 Task: Add Attachment from computer to Card Card0000000101 in Board Board0000000026 in Workspace WS0000000009 in Trello. Add Cover Purple to Card Card0000000101 in Board Board0000000026 in Workspace WS0000000009 in Trello. Add "Move Card To …" Button titled Button0000000101 to "top" of the list "To Do" to Card Card0000000101 in Board Board0000000026 in Workspace WS0000000009 in Trello. Add Description DS0000000101 to Card Card0000000101 in Board Board0000000026 in Workspace WS0000000009 in Trello. Add Comment CM0000000101 to Card Card0000000101 in Board Board0000000026 in Workspace WS0000000009 in Trello
Action: Mouse scrolled (615, 565) with delta (0, 0)
Screenshot: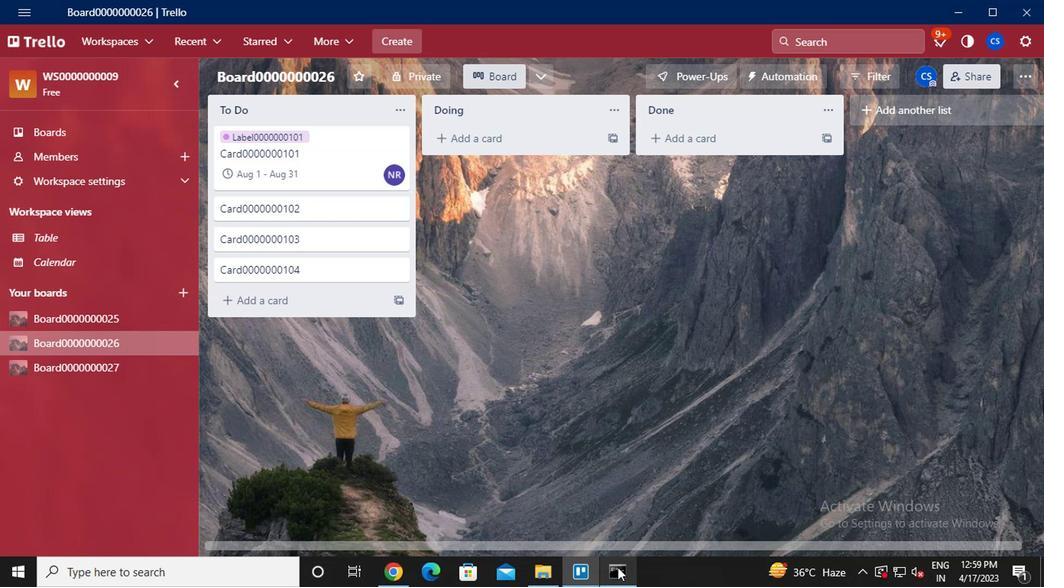 
Action: Mouse moved to (323, 168)
Screenshot: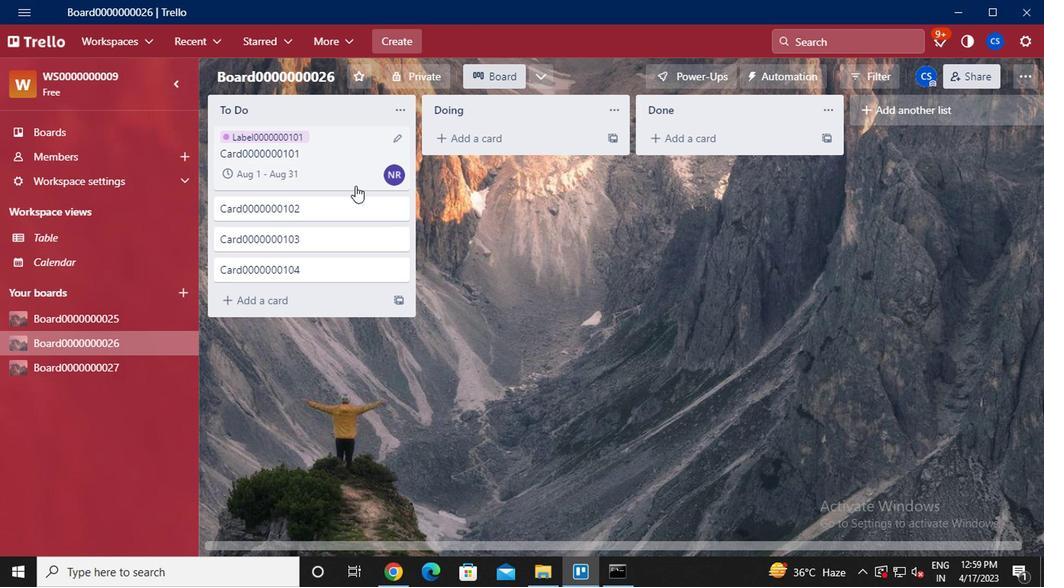 
Action: Mouse pressed left at (323, 168)
Screenshot: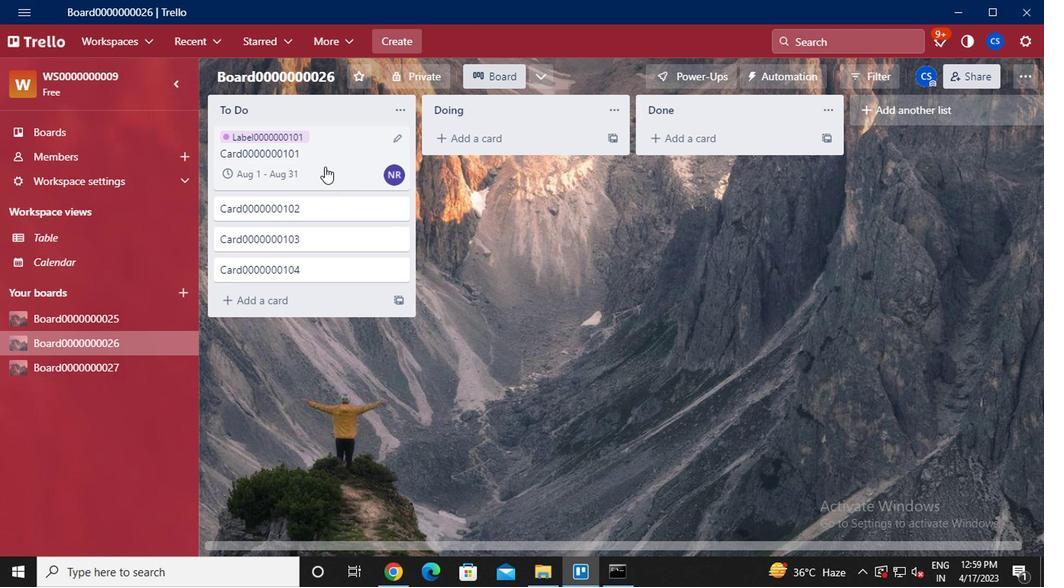 
Action: Mouse moved to (711, 261)
Screenshot: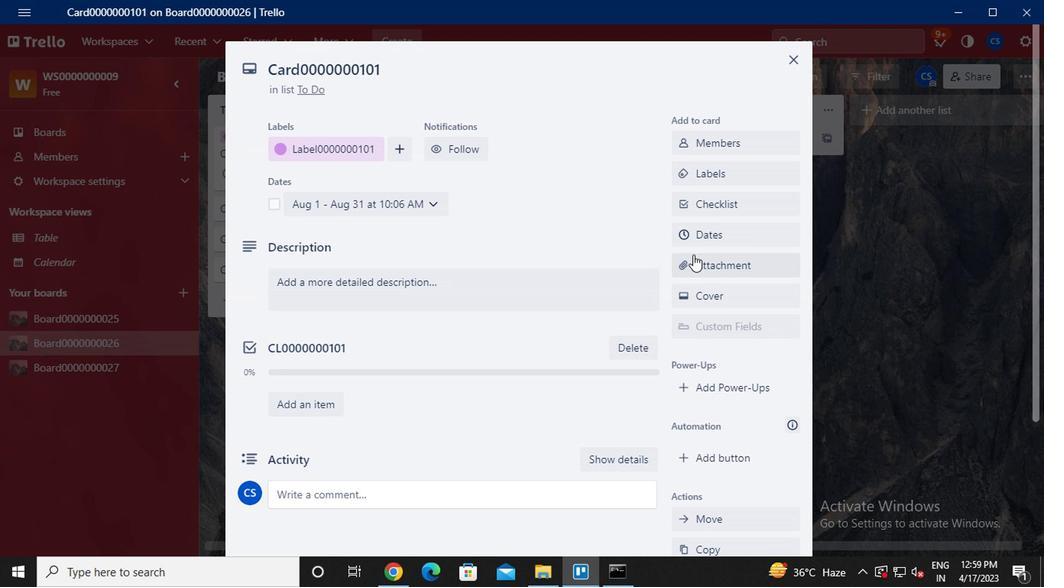 
Action: Mouse pressed left at (711, 261)
Screenshot: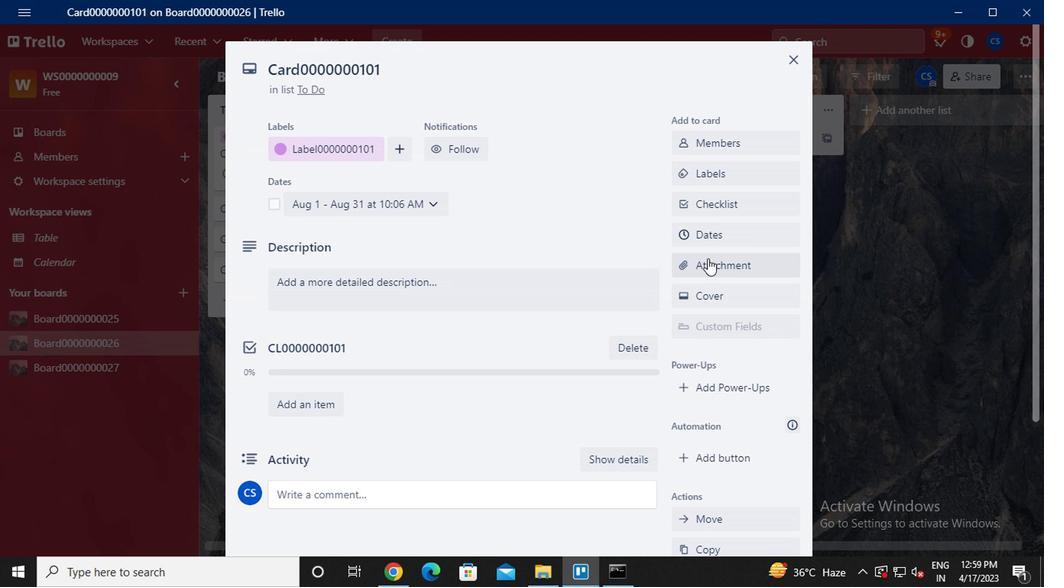 
Action: Mouse moved to (725, 128)
Screenshot: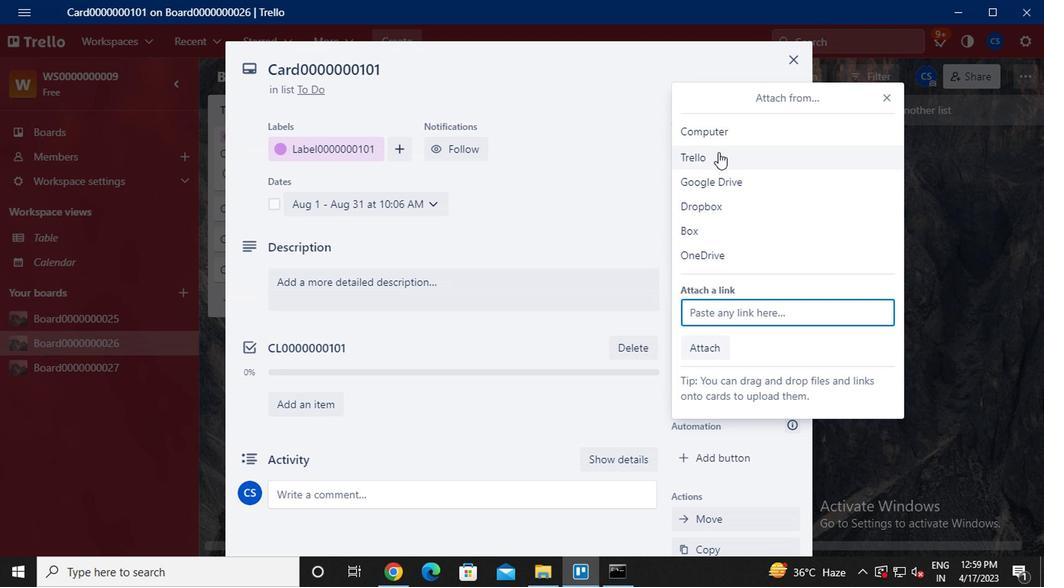 
Action: Mouse pressed left at (725, 128)
Screenshot: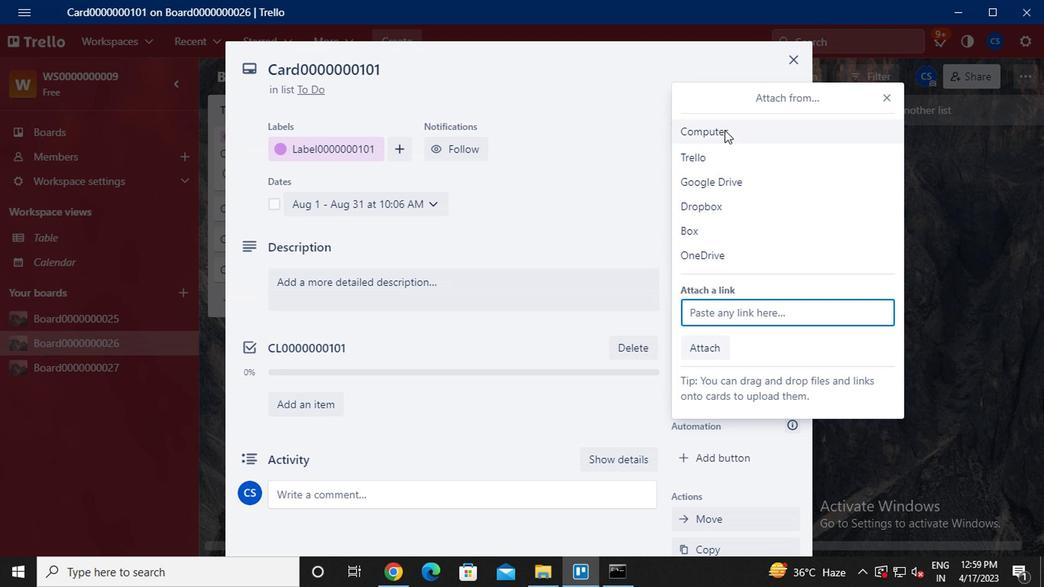 
Action: Mouse moved to (202, 168)
Screenshot: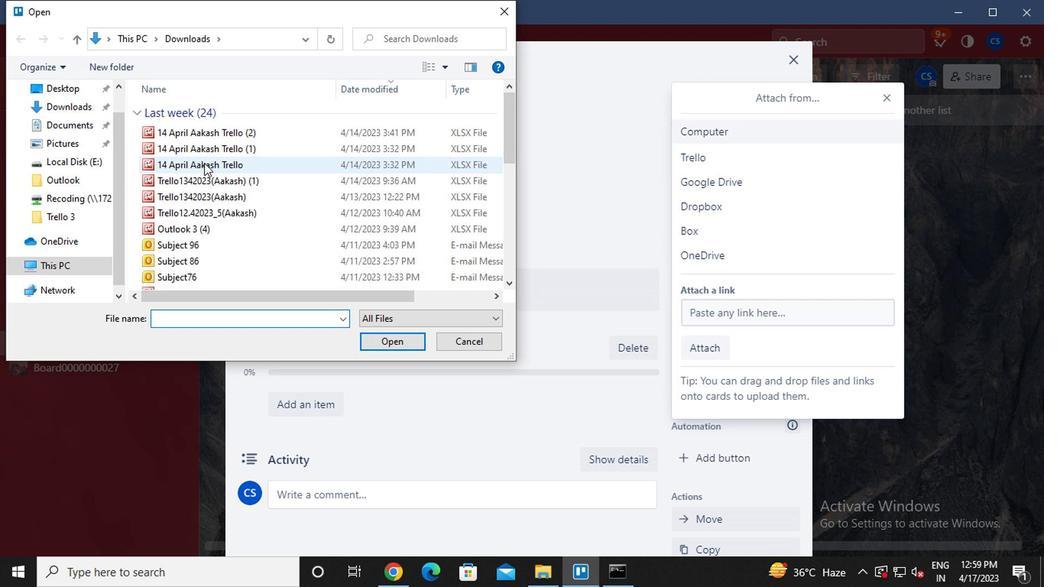 
Action: Mouse pressed left at (202, 168)
Screenshot: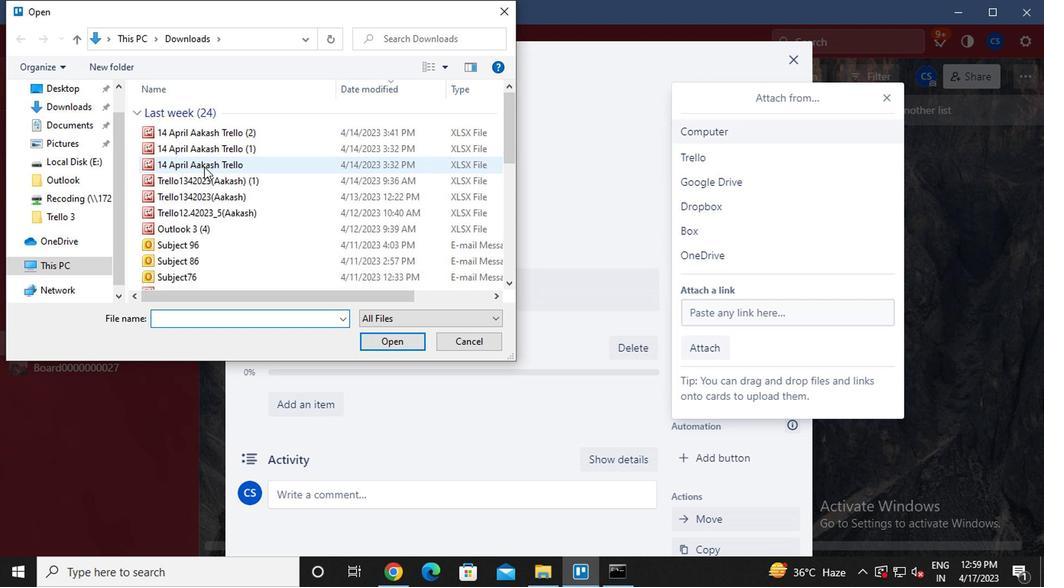 
Action: Mouse pressed left at (202, 168)
Screenshot: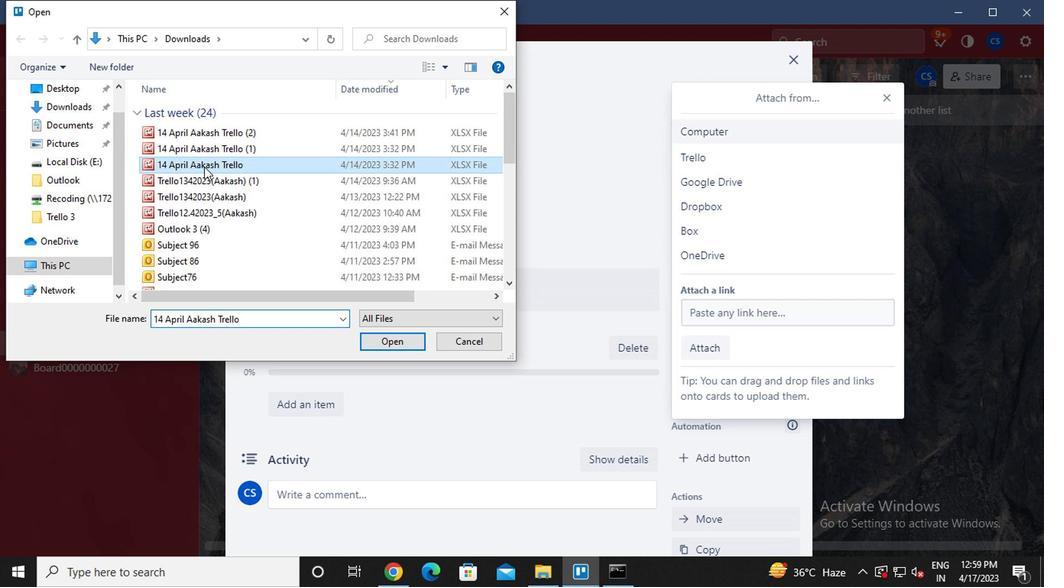 
Action: Mouse moved to (719, 292)
Screenshot: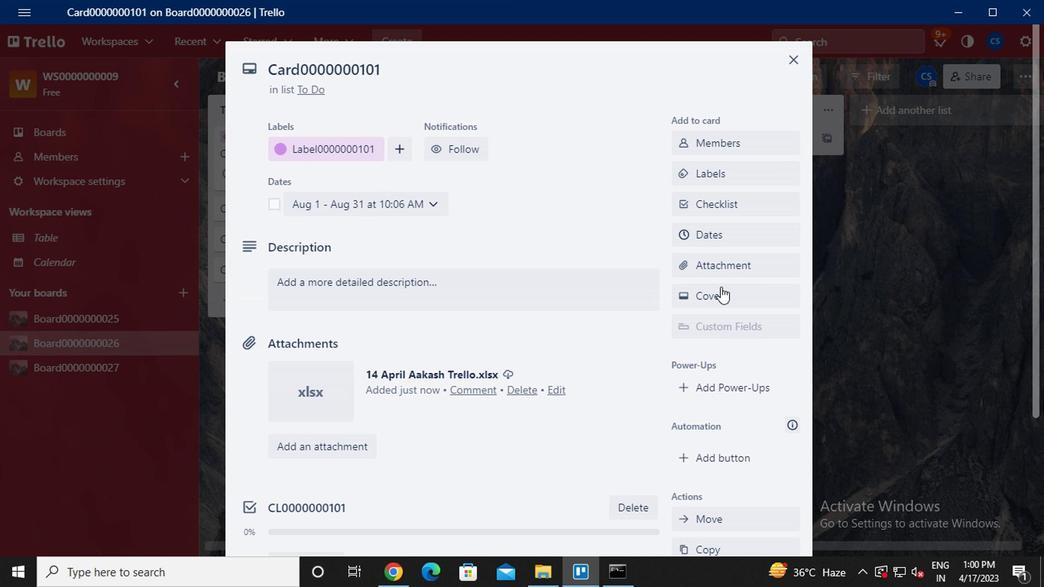 
Action: Mouse pressed left at (719, 292)
Screenshot: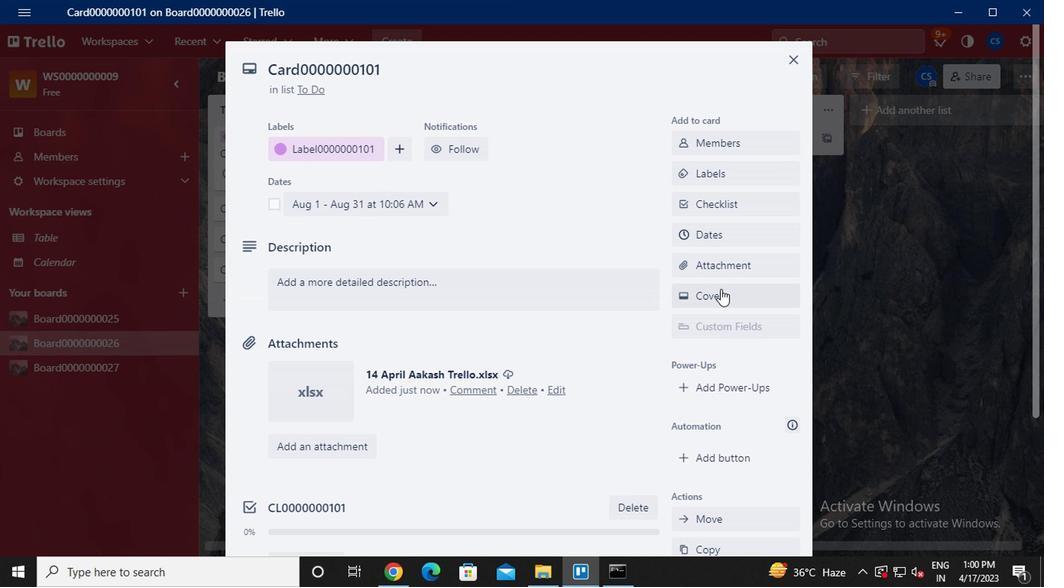 
Action: Mouse moved to (872, 246)
Screenshot: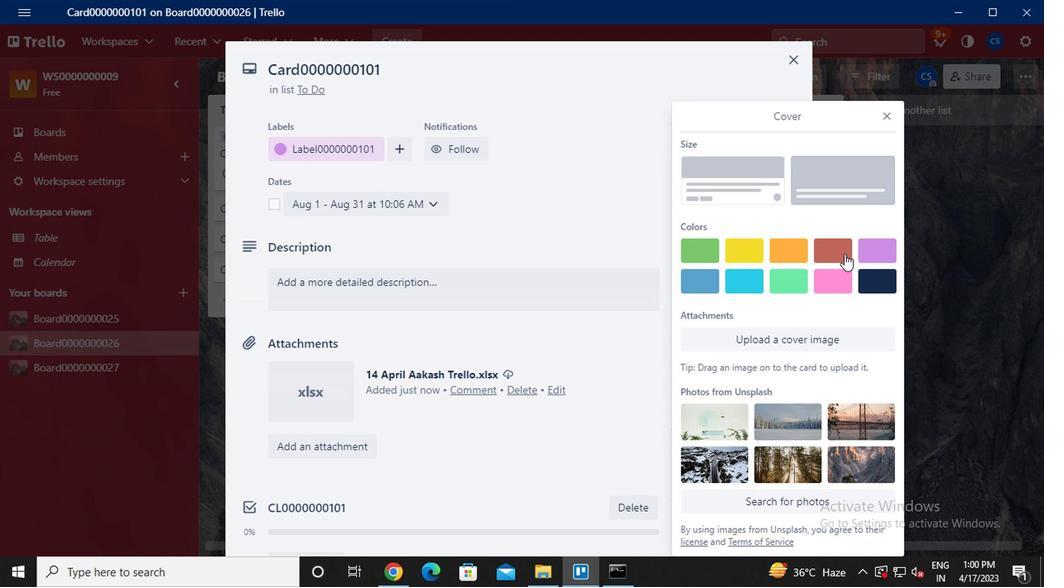 
Action: Mouse pressed left at (872, 246)
Screenshot: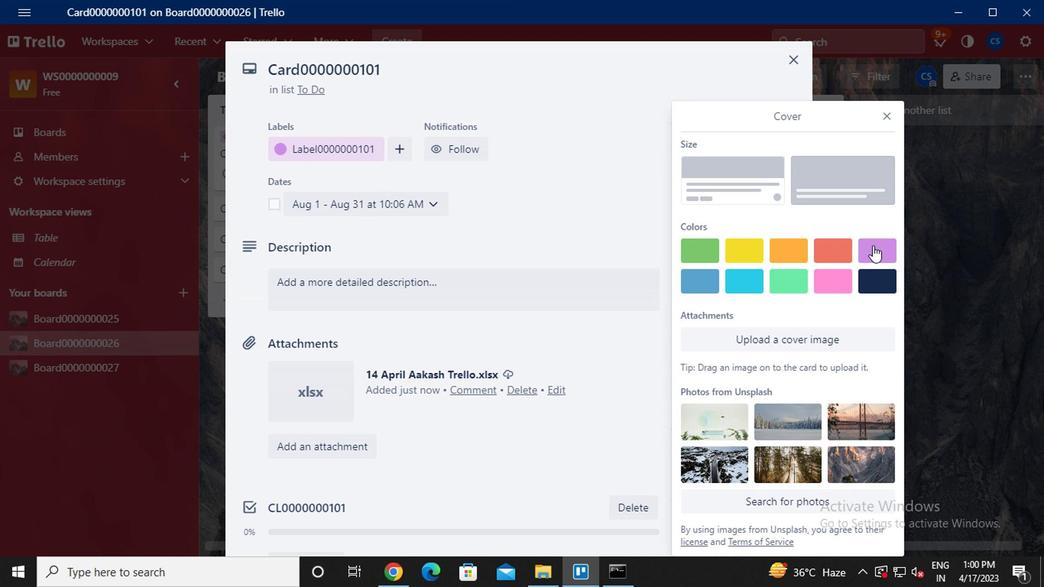 
Action: Mouse moved to (885, 94)
Screenshot: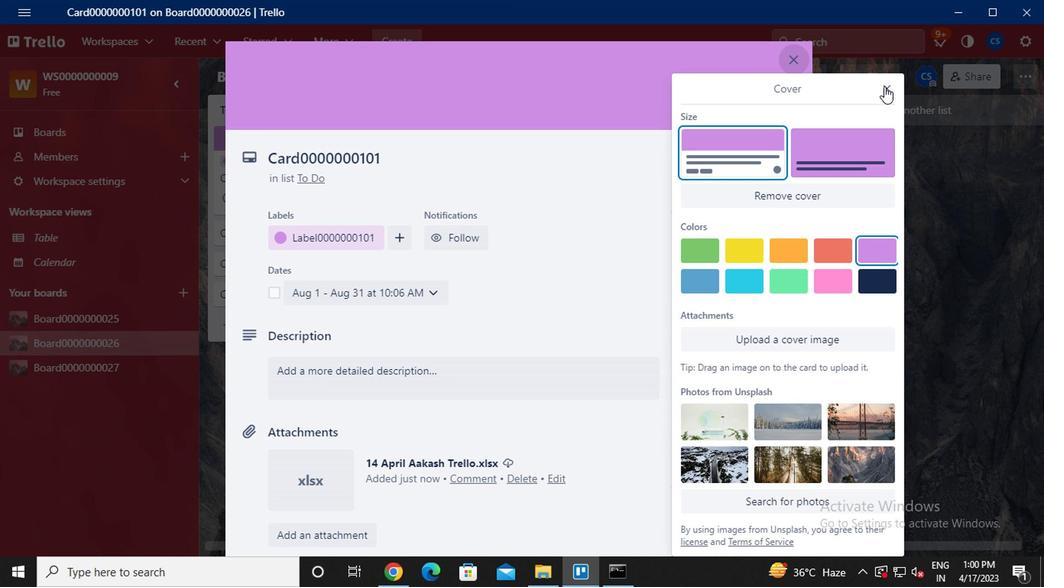 
Action: Mouse pressed left at (885, 94)
Screenshot: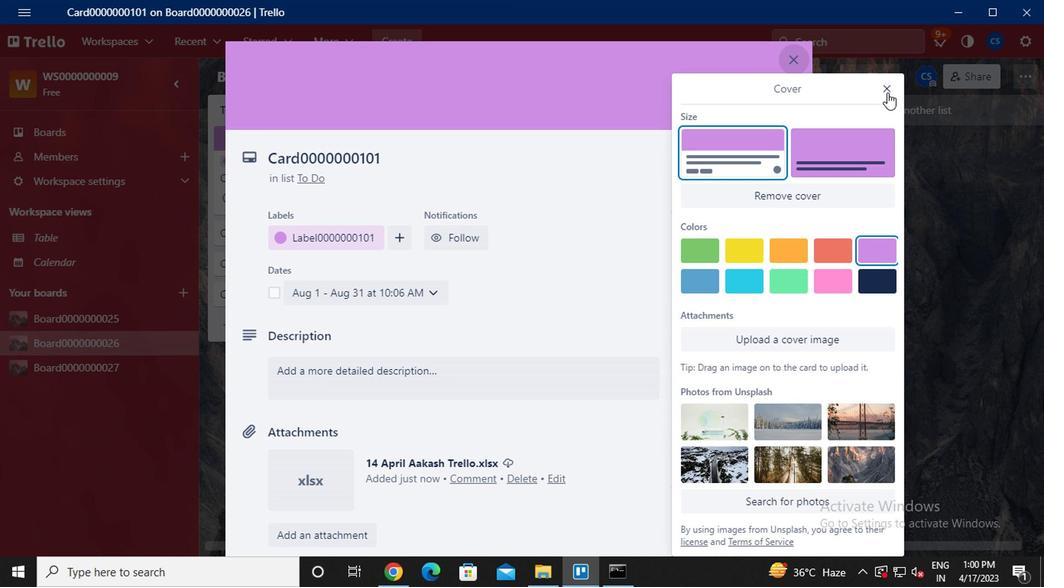 
Action: Mouse moved to (664, 389)
Screenshot: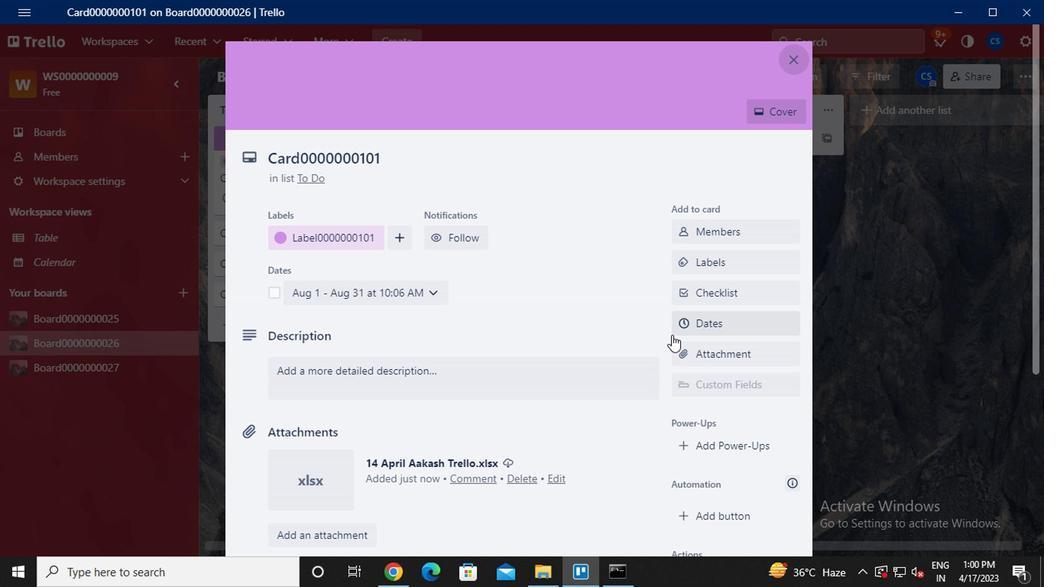 
Action: Mouse scrolled (664, 387) with delta (0, -1)
Screenshot: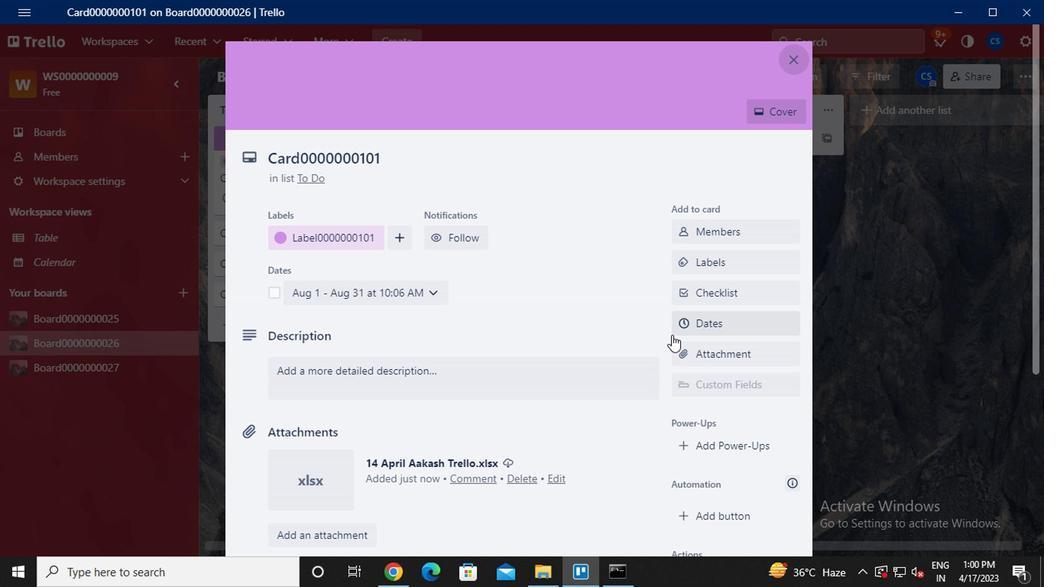 
Action: Mouse scrolled (664, 387) with delta (0, -1)
Screenshot: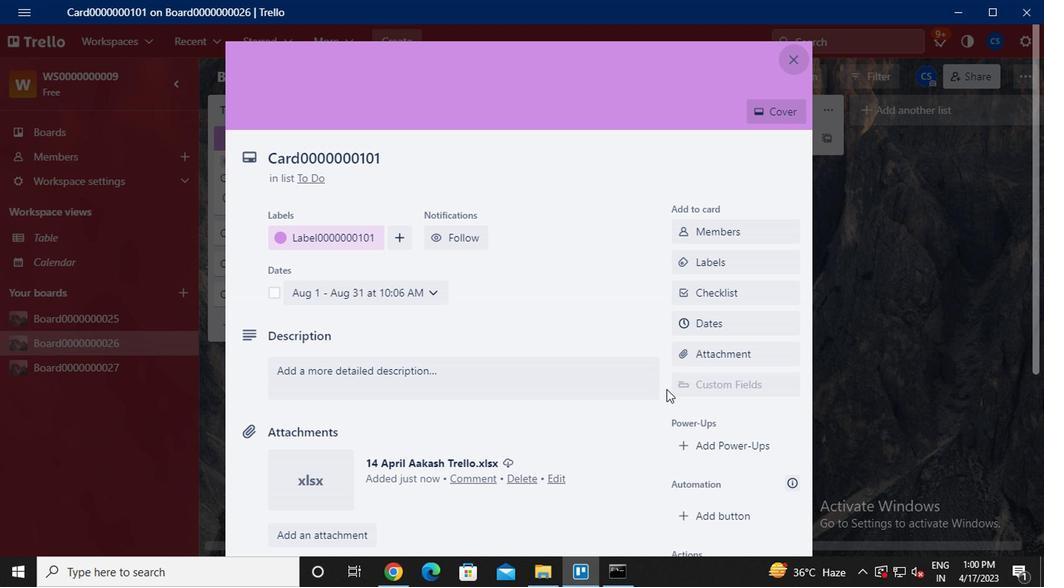 
Action: Mouse scrolled (664, 387) with delta (0, -1)
Screenshot: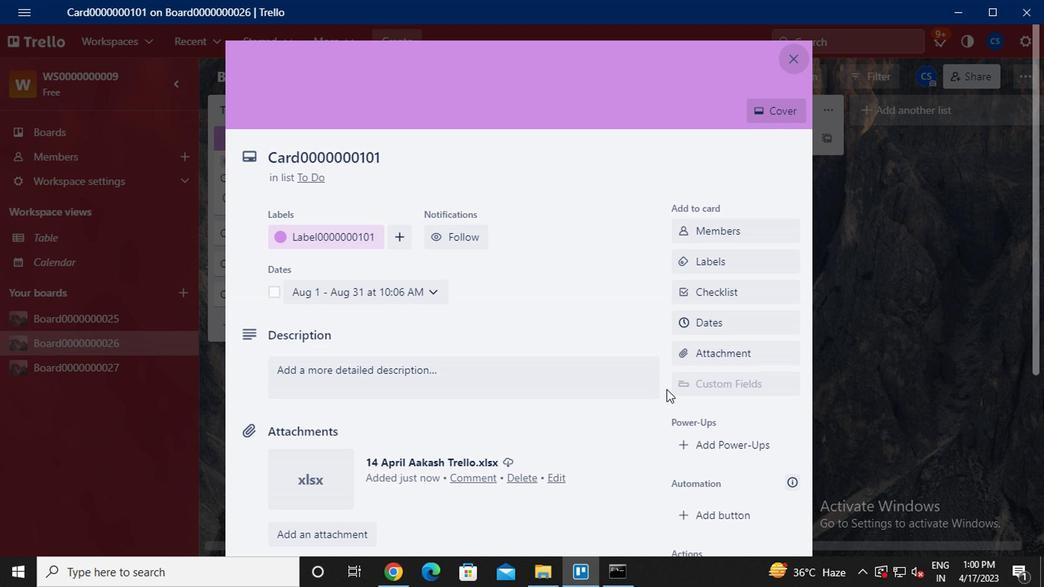 
Action: Mouse moved to (727, 285)
Screenshot: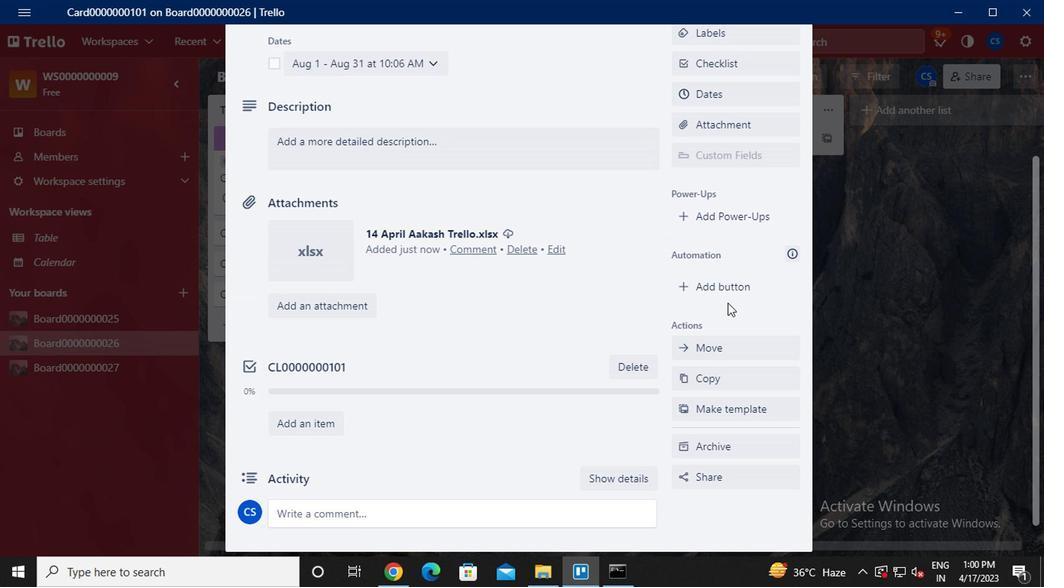 
Action: Mouse pressed left at (727, 285)
Screenshot: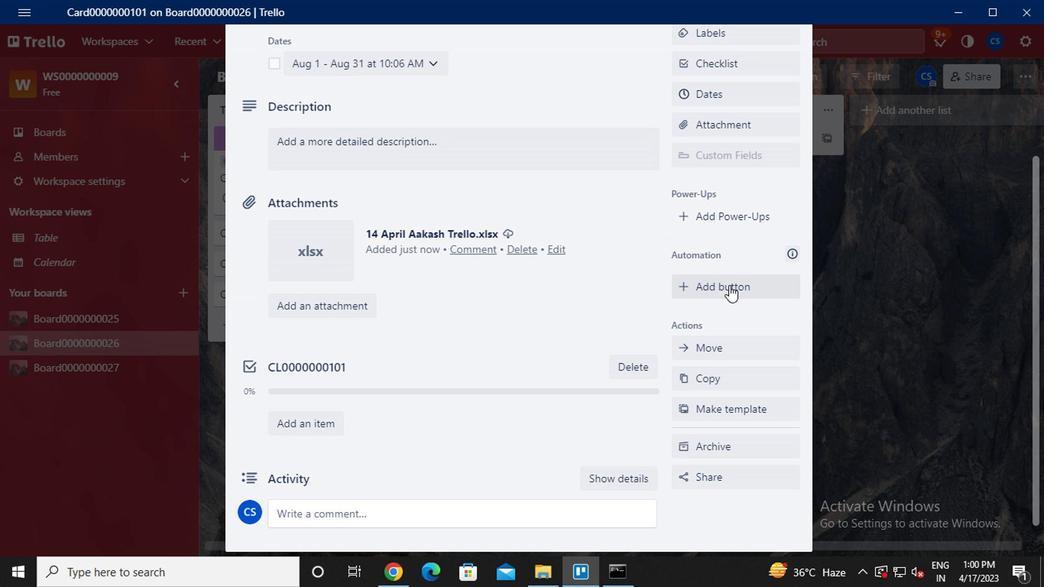 
Action: Mouse moved to (747, 147)
Screenshot: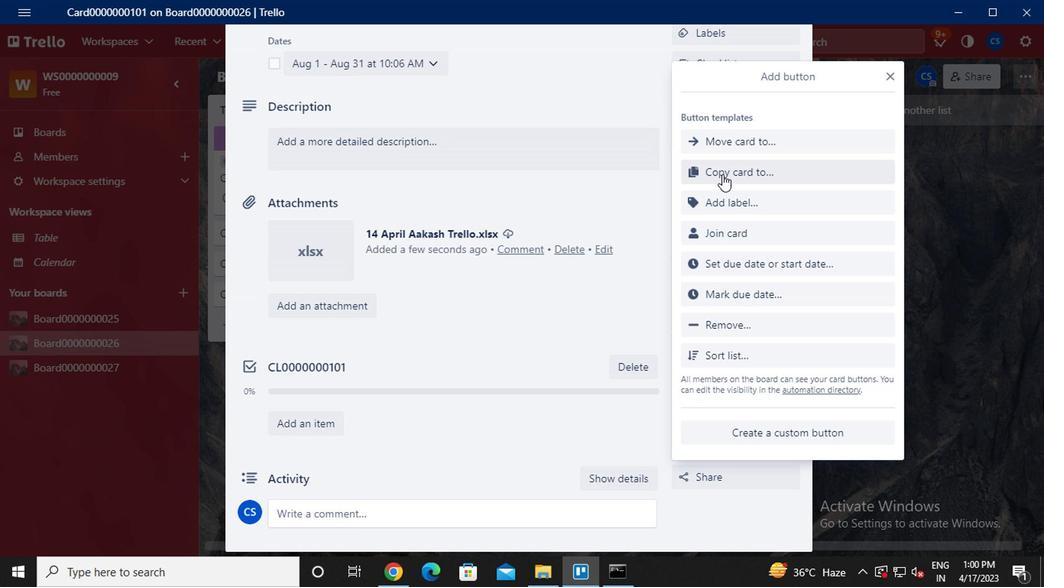 
Action: Mouse pressed left at (747, 147)
Screenshot: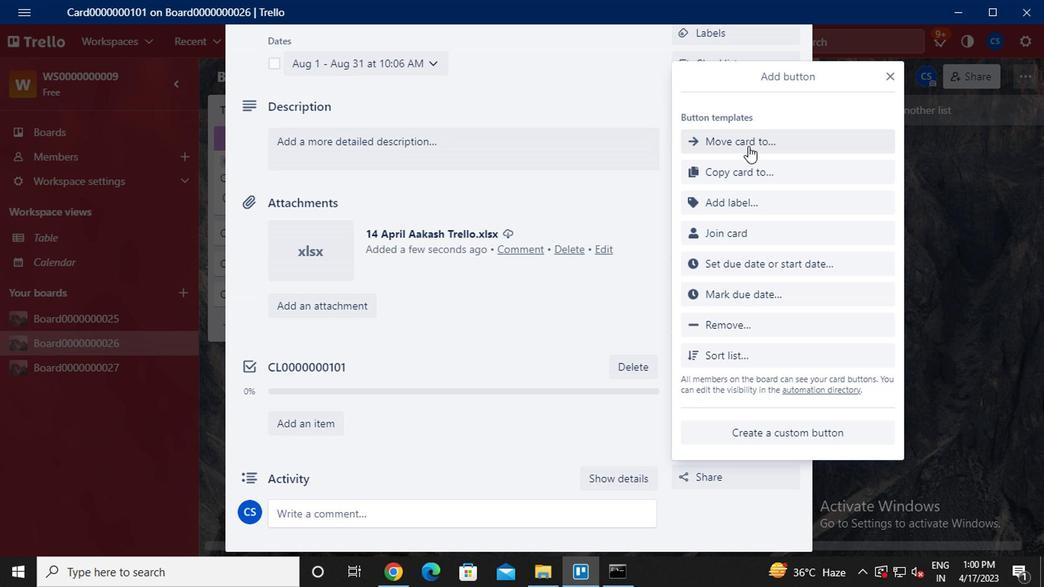 
Action: Mouse moved to (634, 306)
Screenshot: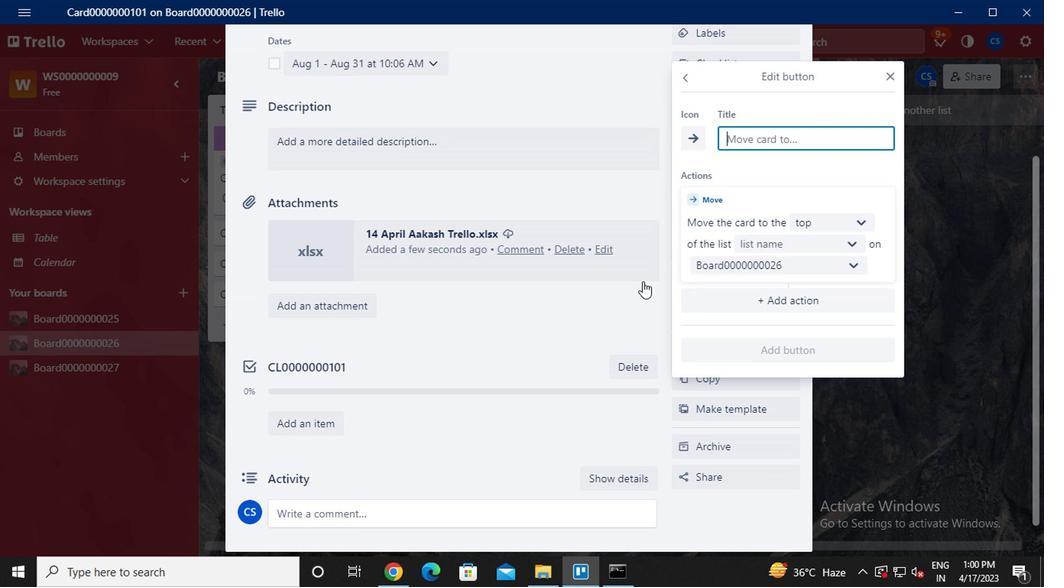 
Action: Key pressed b<Key.caps_lock>utton00000101
Screenshot: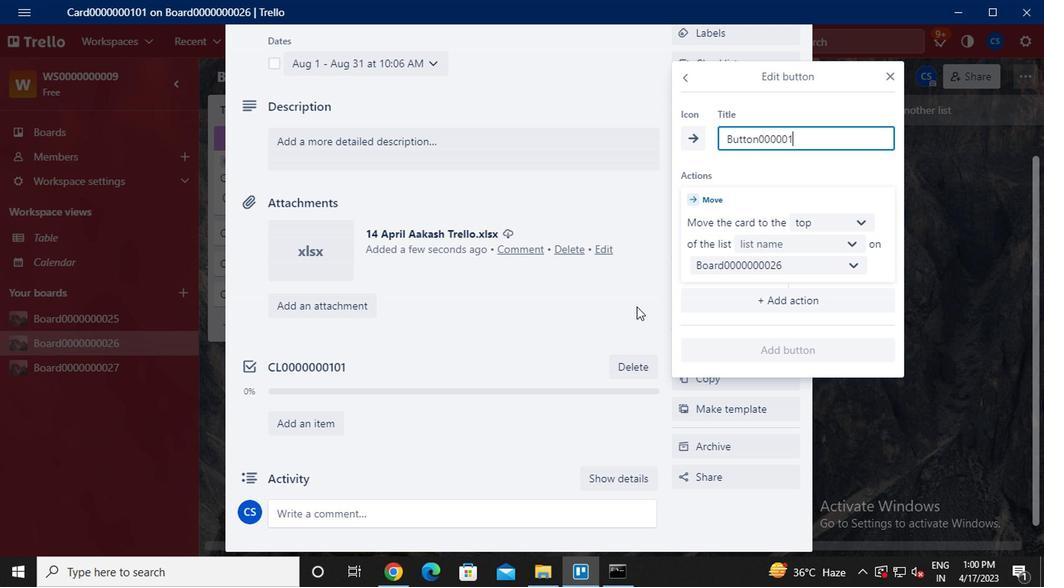 
Action: Mouse moved to (790, 250)
Screenshot: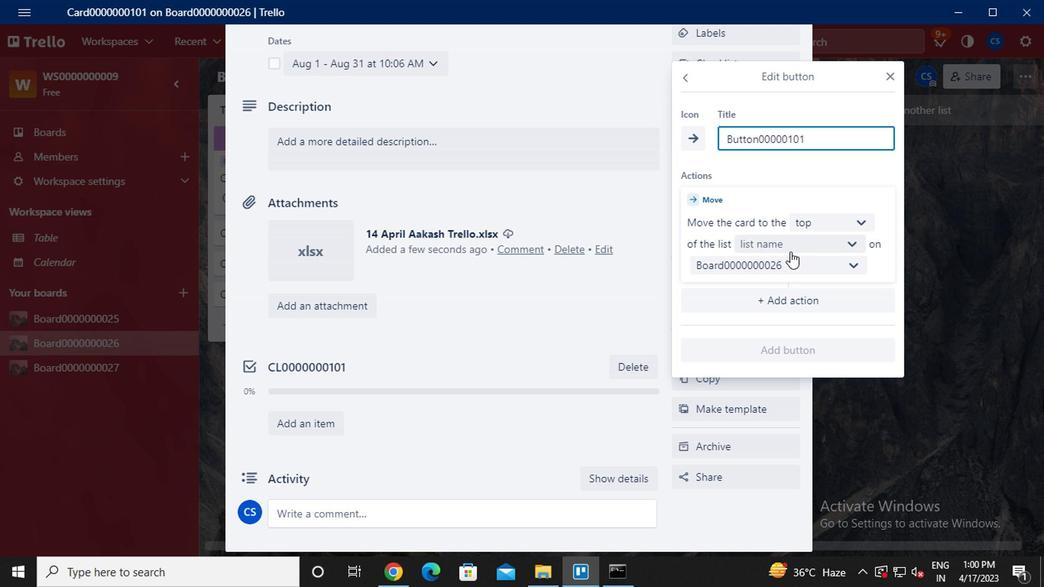 
Action: Mouse pressed left at (790, 250)
Screenshot: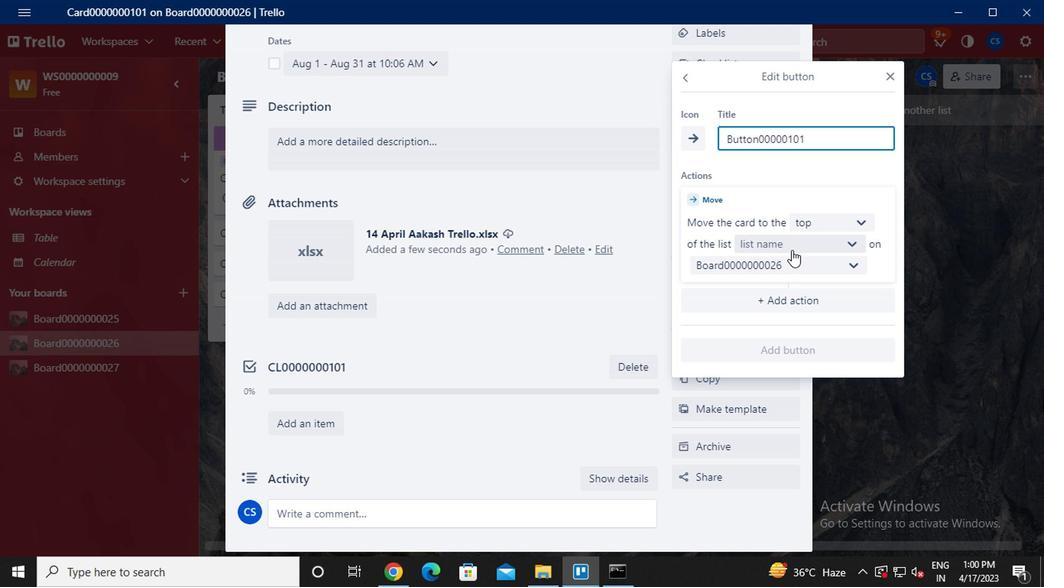 
Action: Mouse moved to (781, 283)
Screenshot: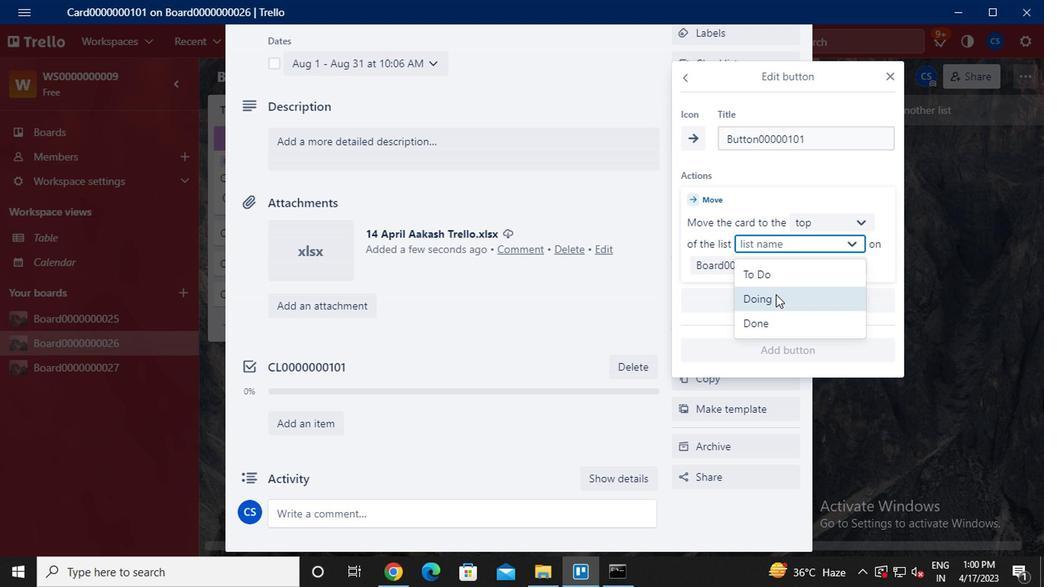 
Action: Mouse pressed left at (781, 283)
Screenshot: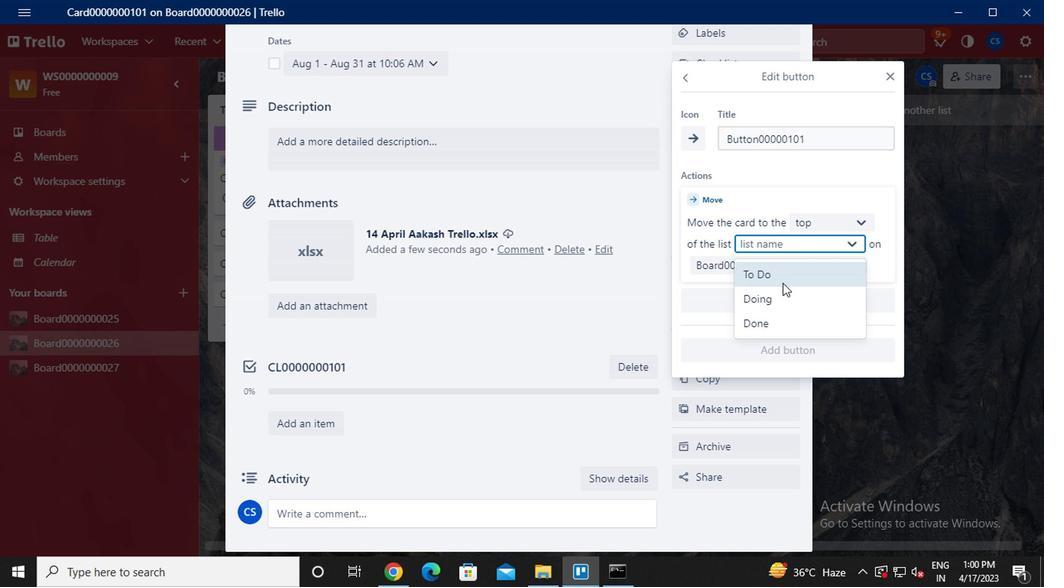 
Action: Mouse moved to (780, 352)
Screenshot: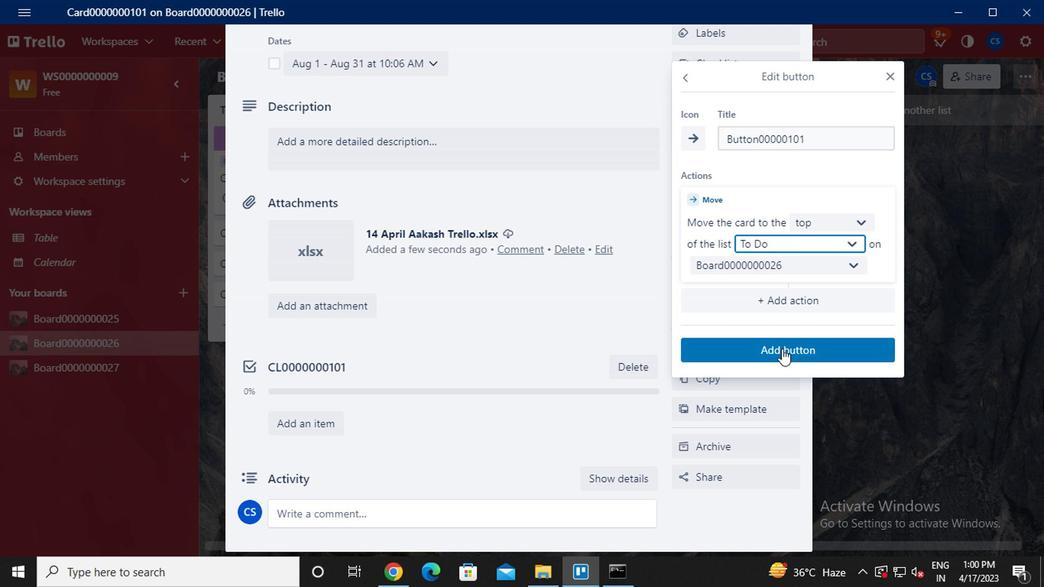 
Action: Mouse pressed left at (780, 352)
Screenshot: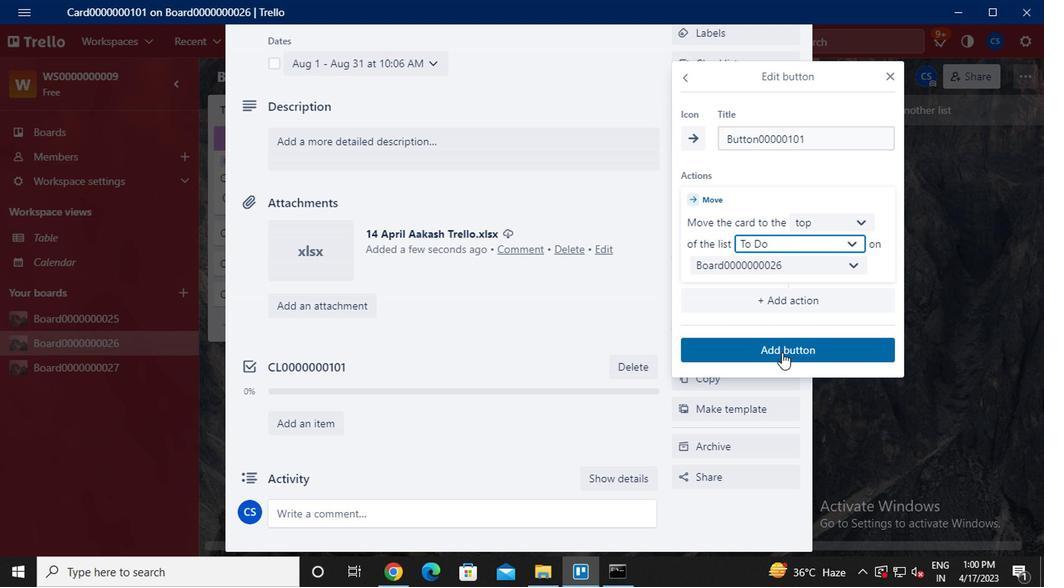 
Action: Mouse moved to (347, 144)
Screenshot: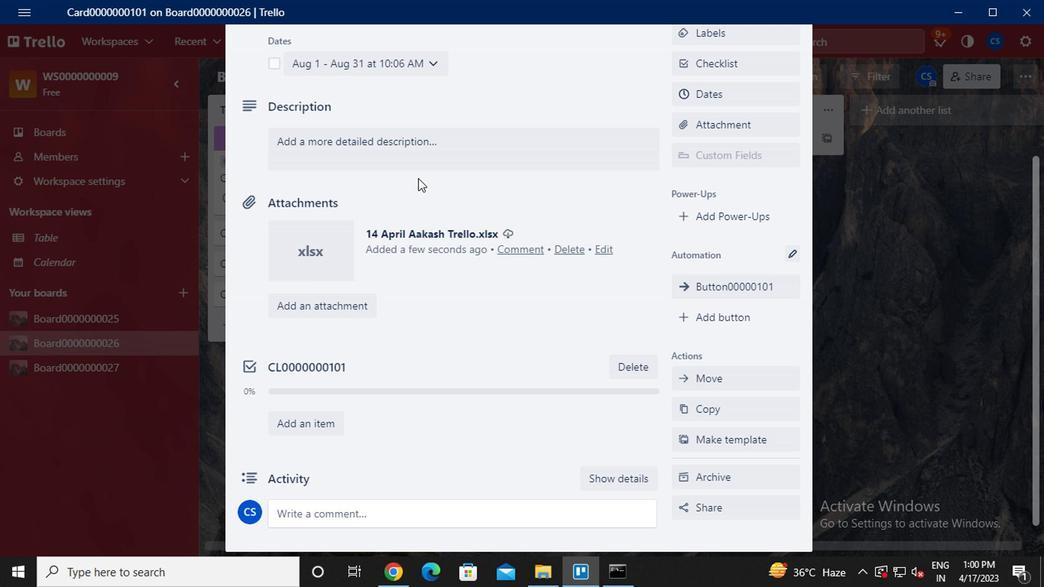 
Action: Mouse pressed left at (347, 144)
Screenshot: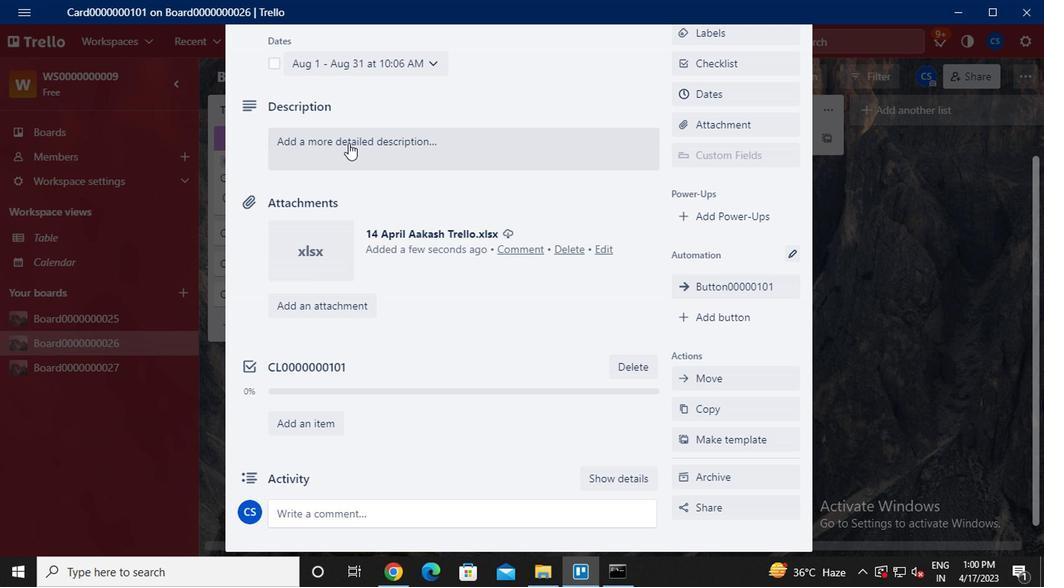 
Action: Key pressed <Key.caps_lock>ds0000000101
Screenshot: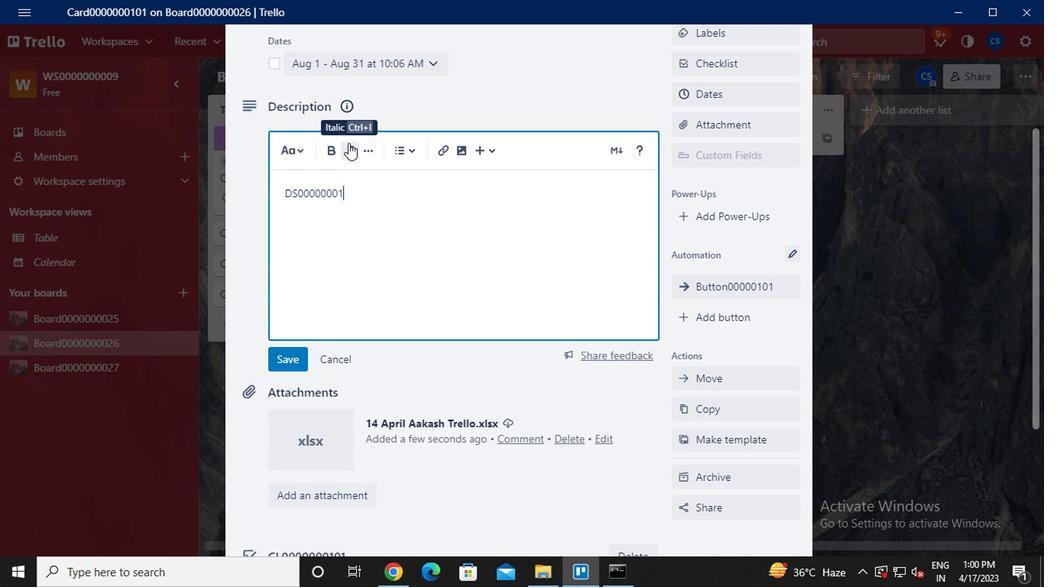 
Action: Mouse moved to (285, 357)
Screenshot: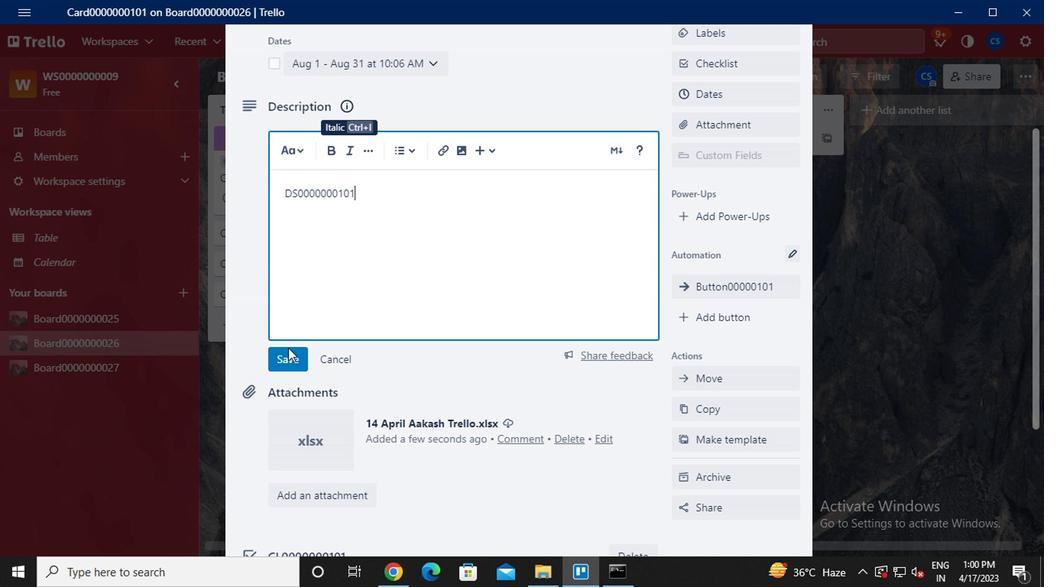 
Action: Mouse pressed left at (285, 357)
Screenshot: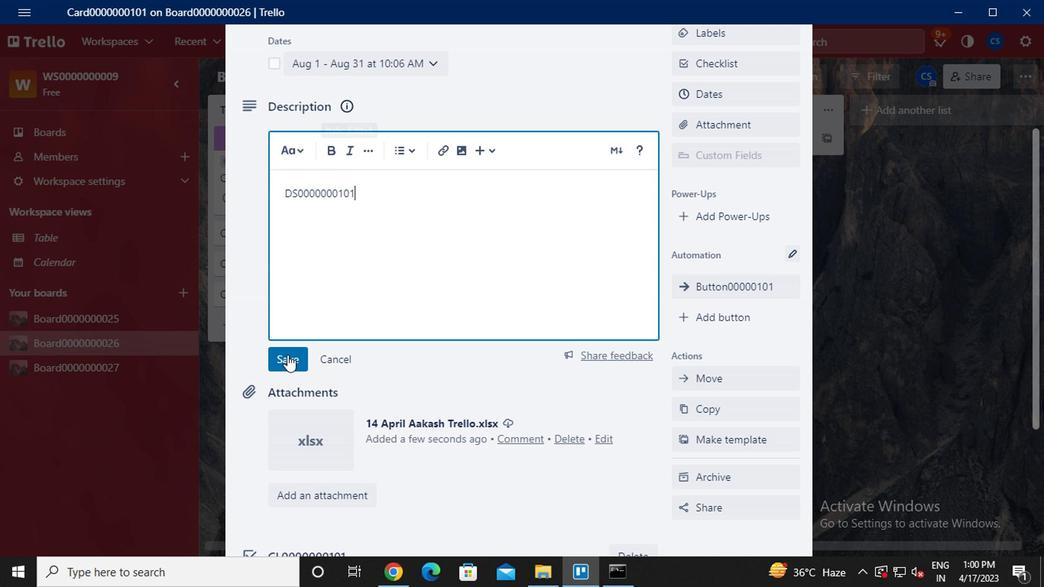 
Action: Mouse moved to (392, 367)
Screenshot: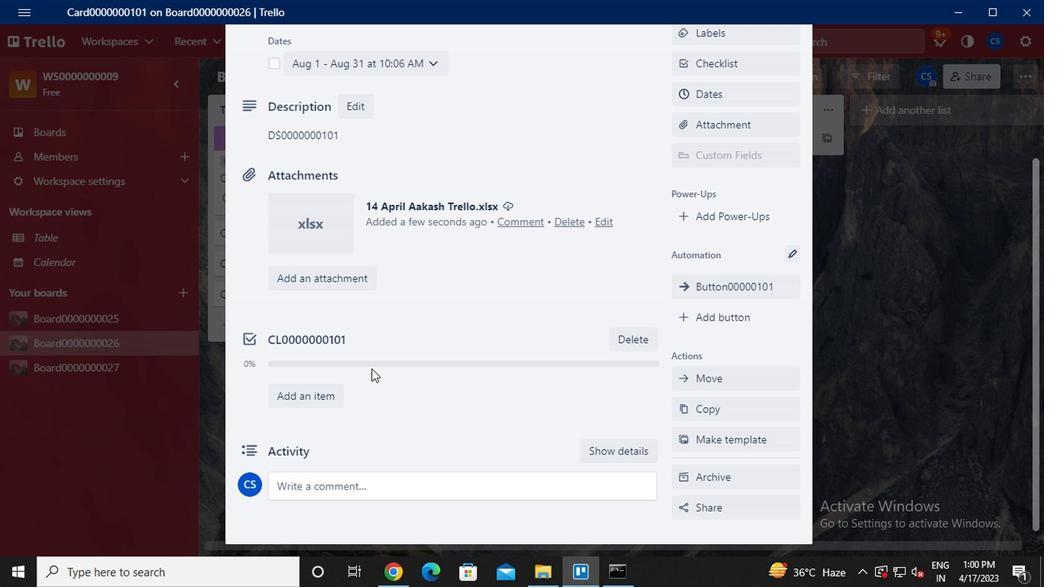 
Action: Mouse scrolled (392, 366) with delta (0, -1)
Screenshot: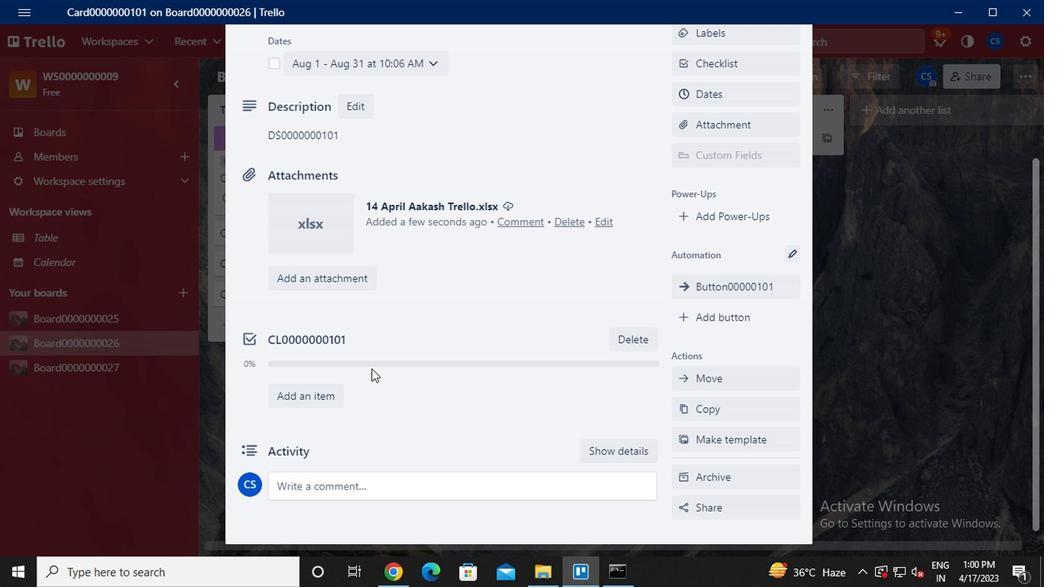 
Action: Mouse scrolled (392, 366) with delta (0, -1)
Screenshot: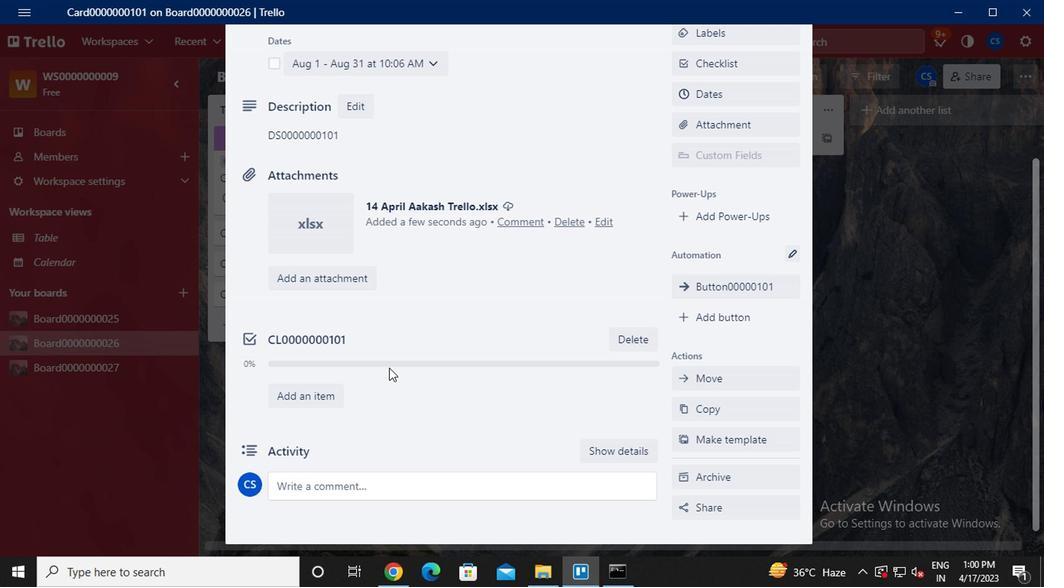 
Action: Mouse scrolled (392, 366) with delta (0, -1)
Screenshot: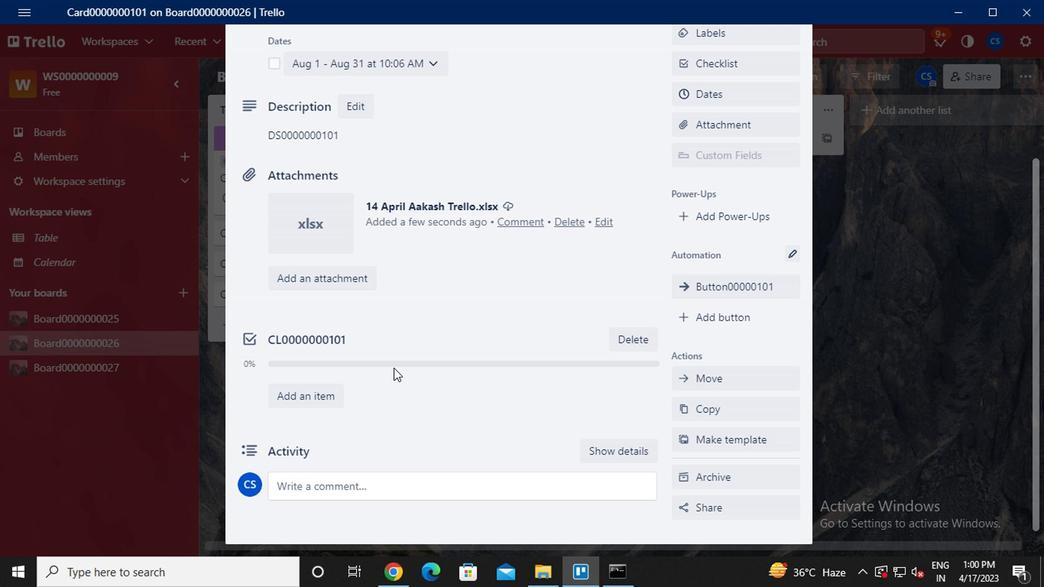 
Action: Mouse moved to (393, 368)
Screenshot: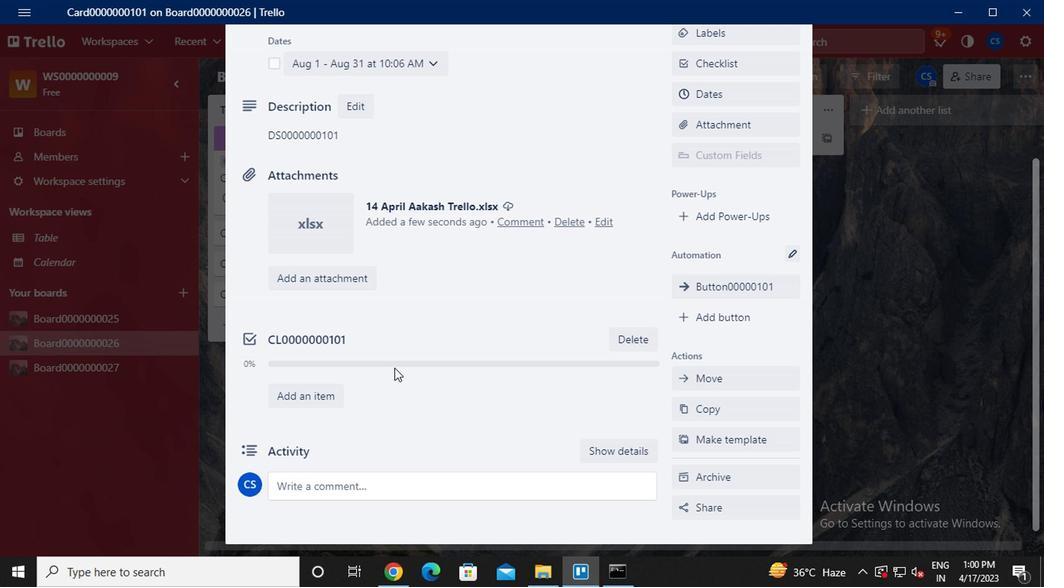
Action: Mouse scrolled (393, 367) with delta (0, 0)
Screenshot: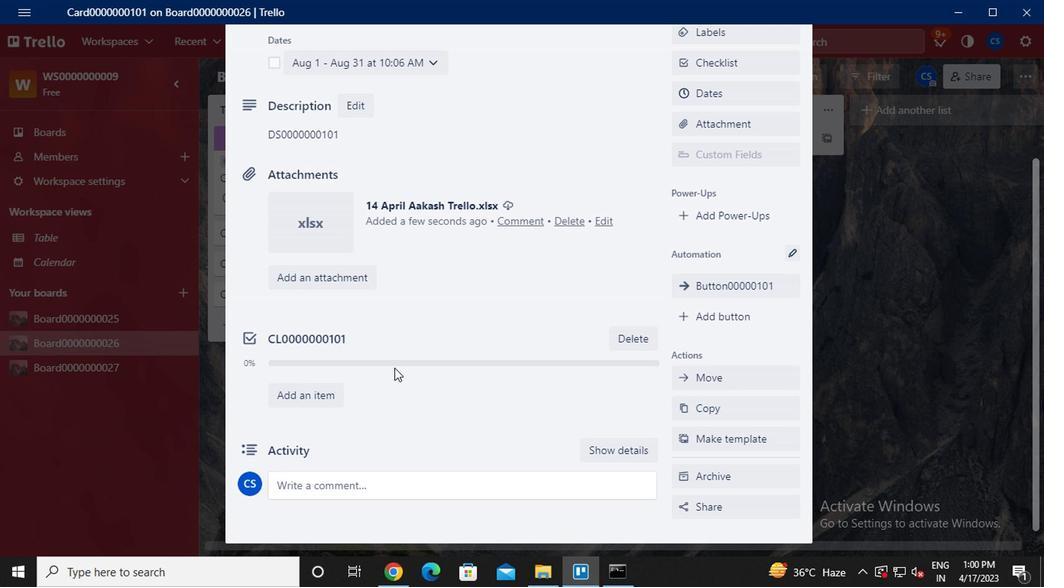 
Action: Mouse moved to (364, 449)
Screenshot: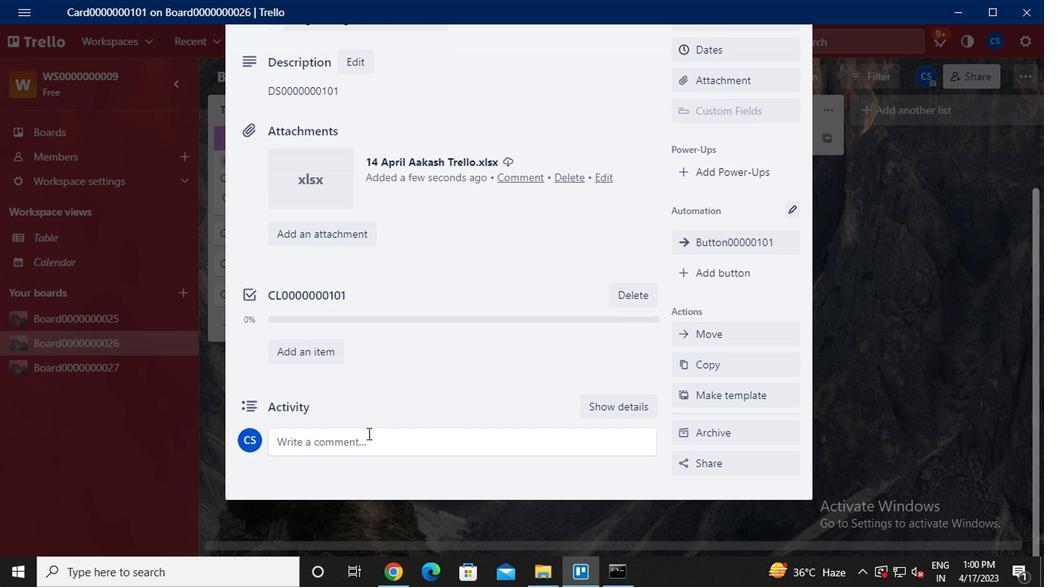 
Action: Mouse pressed left at (364, 449)
Screenshot: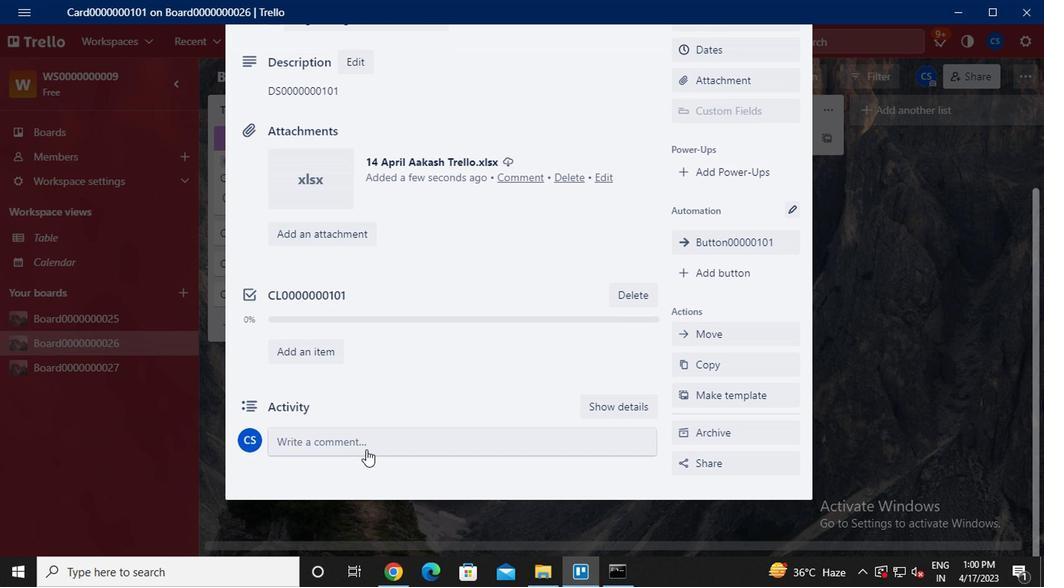 
Action: Mouse moved to (364, 449)
Screenshot: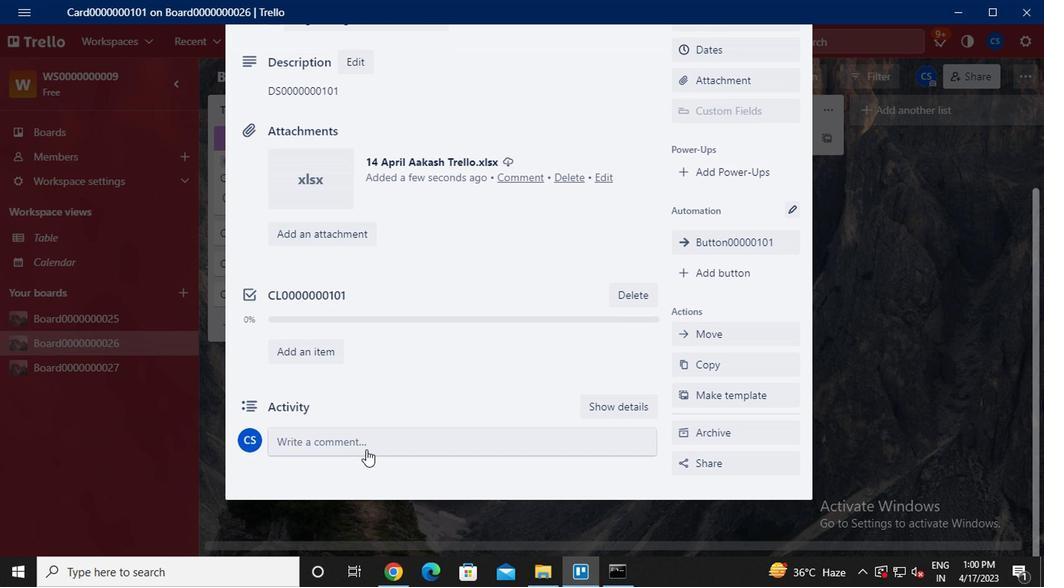 
Action: Key pressed cm0000000101
Screenshot: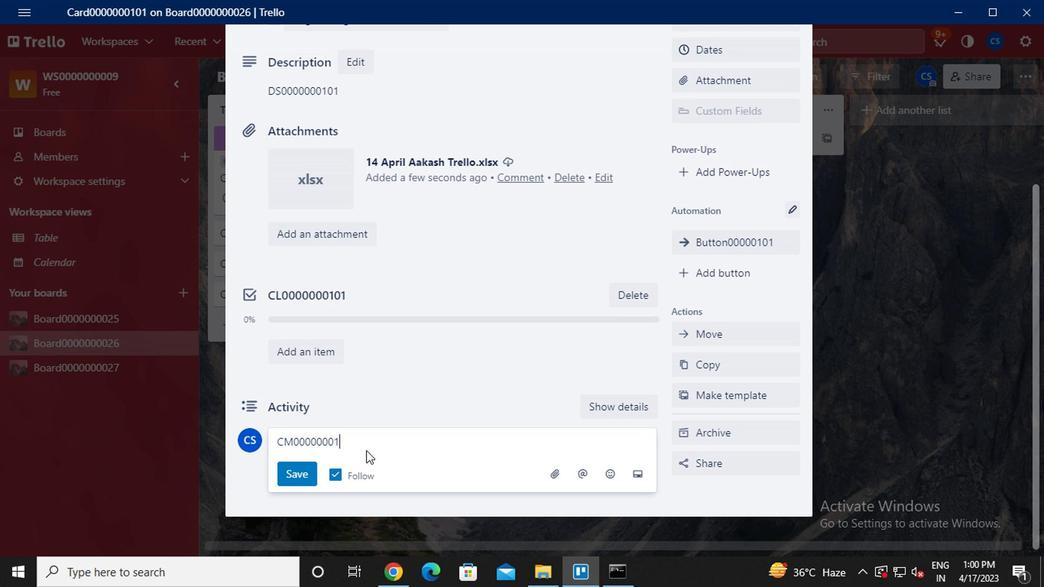 
Action: Mouse moved to (306, 466)
Screenshot: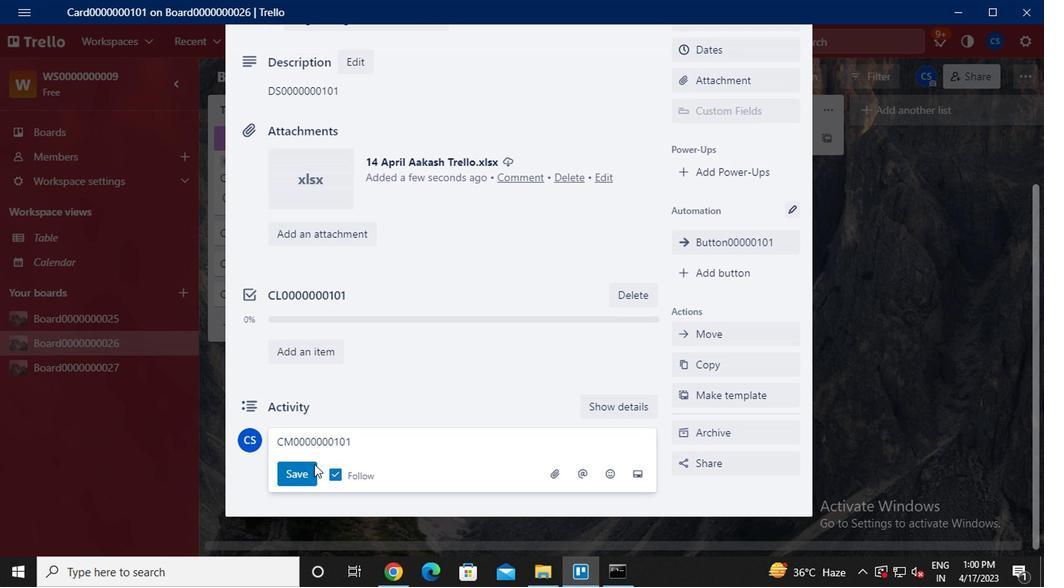 
Action: Mouse pressed left at (306, 466)
Screenshot: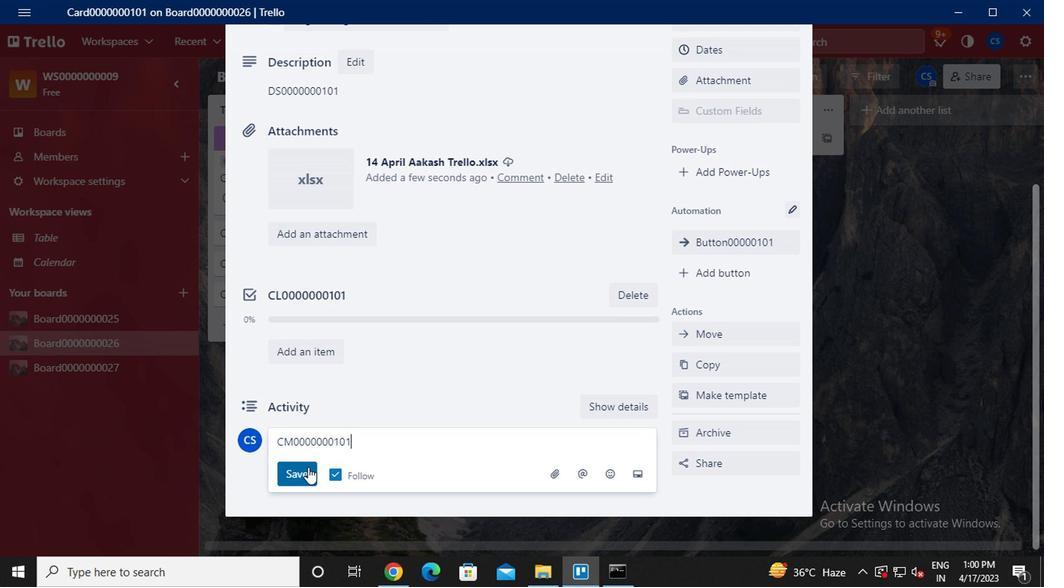 
Action: Mouse moved to (508, 368)
Screenshot: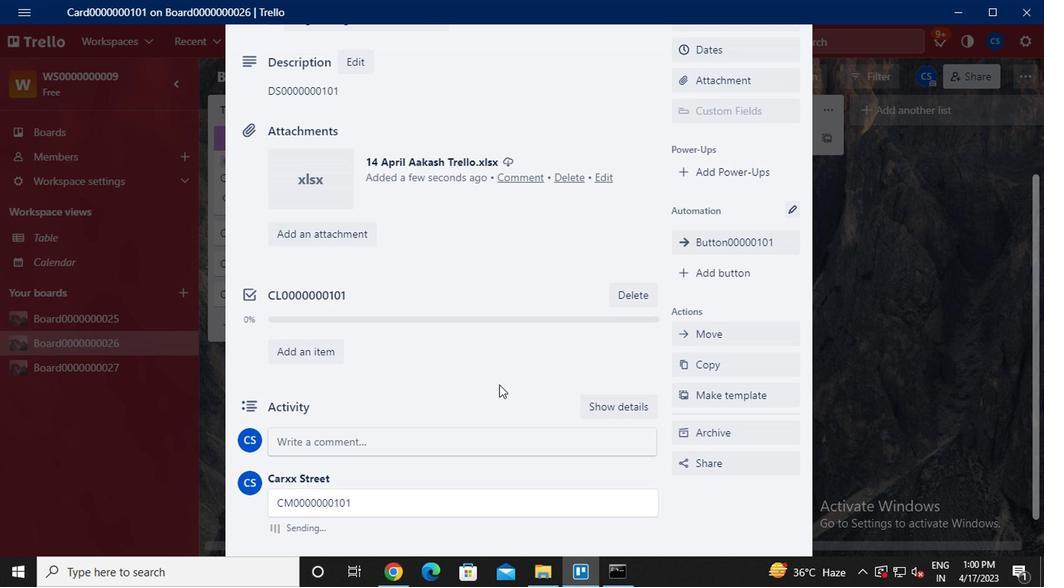 
